 Task: Add a dependency to the task Develop a new online appointment scheduling system for a service provider , the existing task  Upgrade and migrate company customer relationship management (CRM) to a cloud-based solution in the project AgileHorizon
Action: Mouse moved to (66, 402)
Screenshot: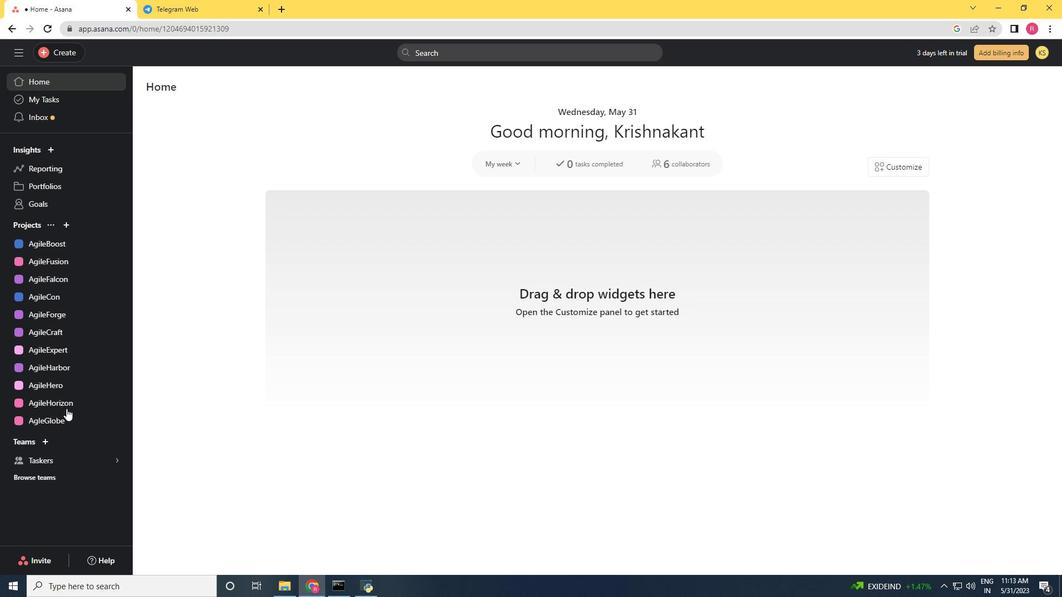 
Action: Mouse pressed left at (66, 402)
Screenshot: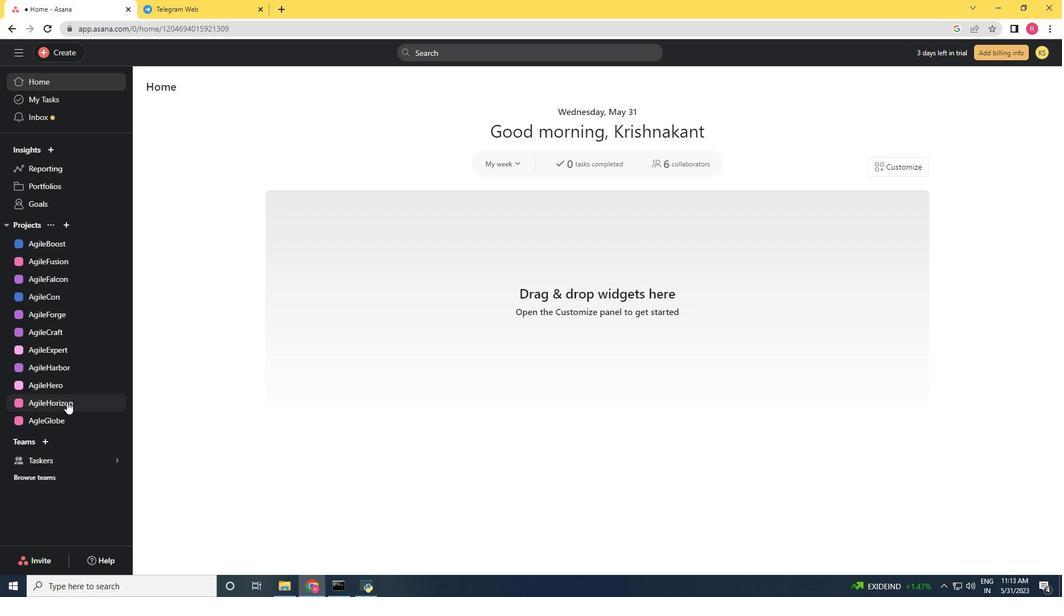 
Action: Mouse moved to (463, 391)
Screenshot: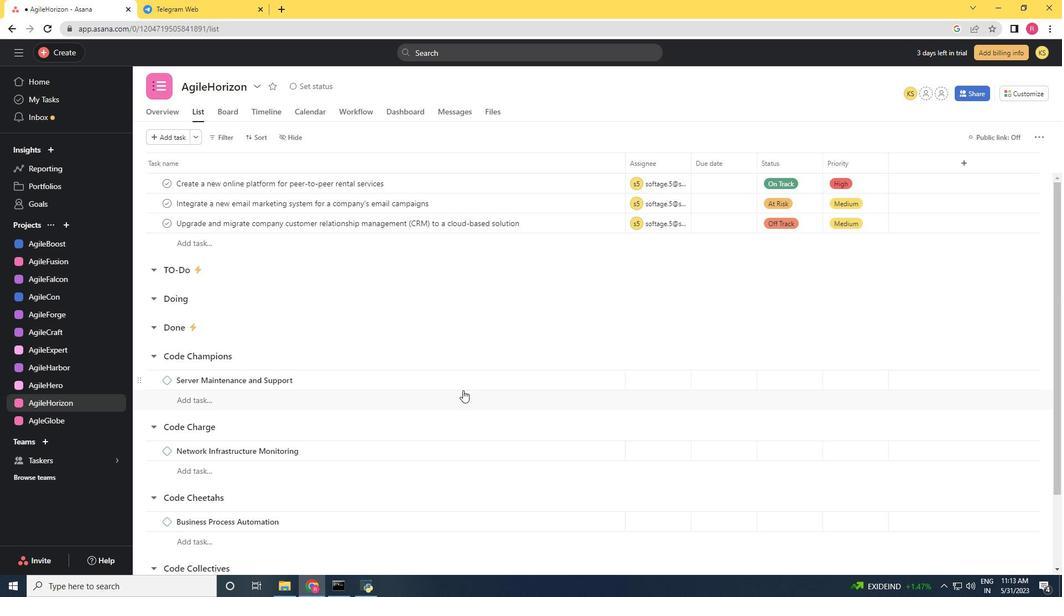 
Action: Mouse scrolled (463, 390) with delta (0, 0)
Screenshot: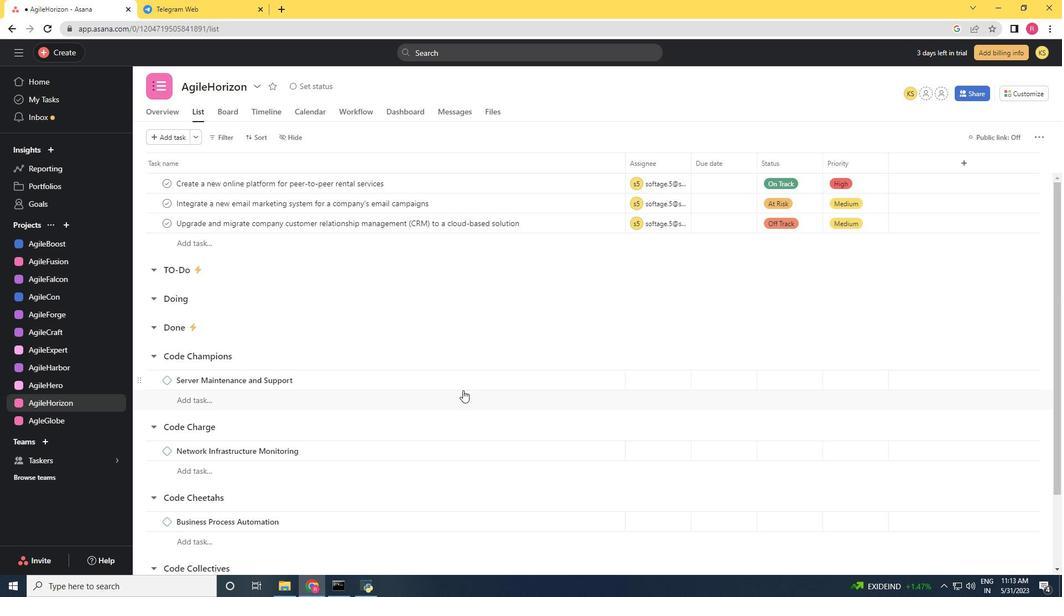 
Action: Mouse scrolled (463, 390) with delta (0, 0)
Screenshot: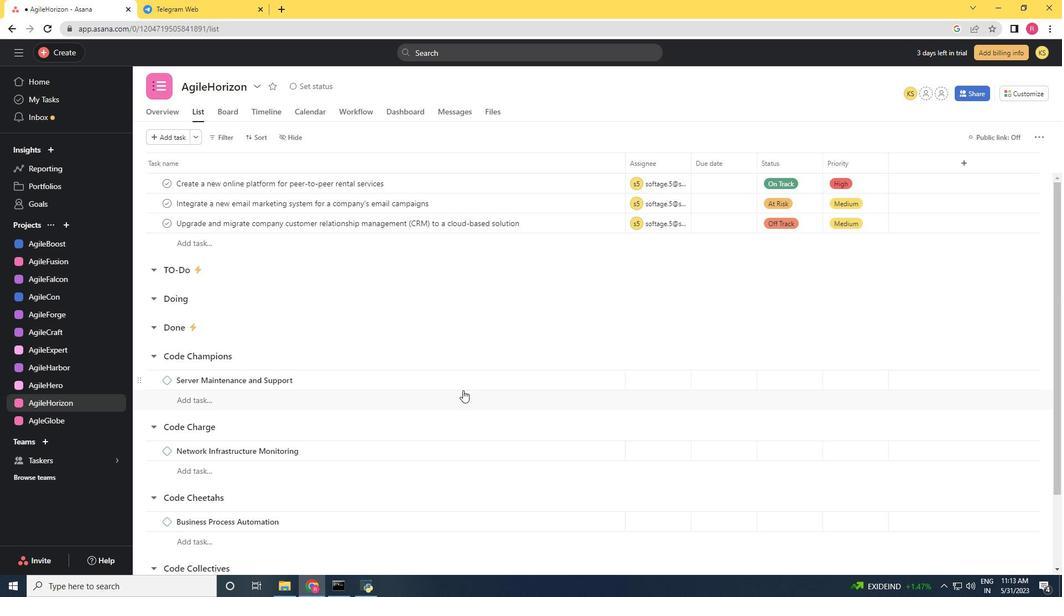 
Action: Mouse scrolled (463, 390) with delta (0, 0)
Screenshot: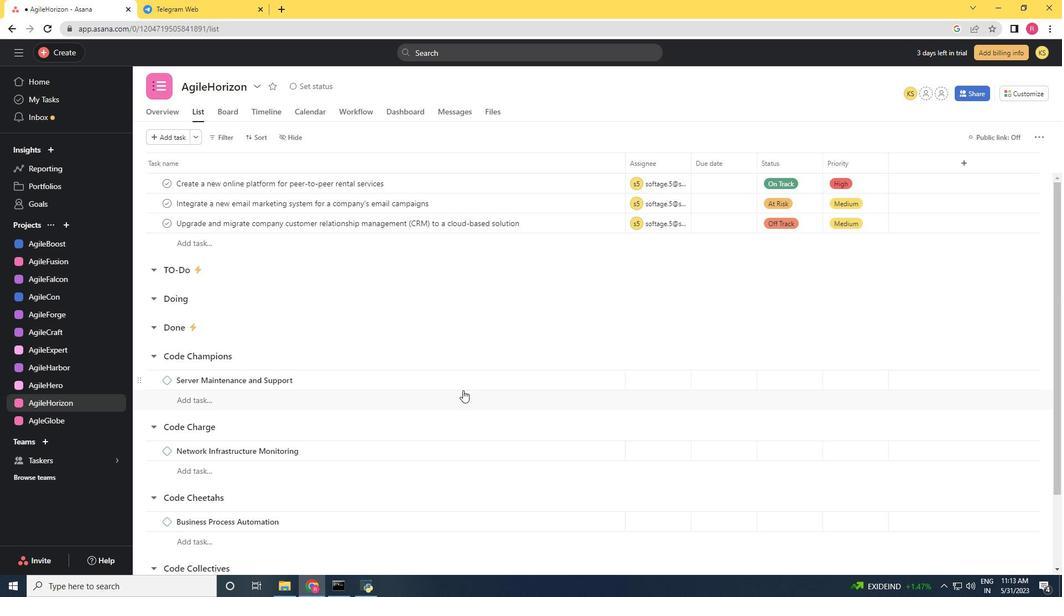 
Action: Mouse scrolled (463, 390) with delta (0, 0)
Screenshot: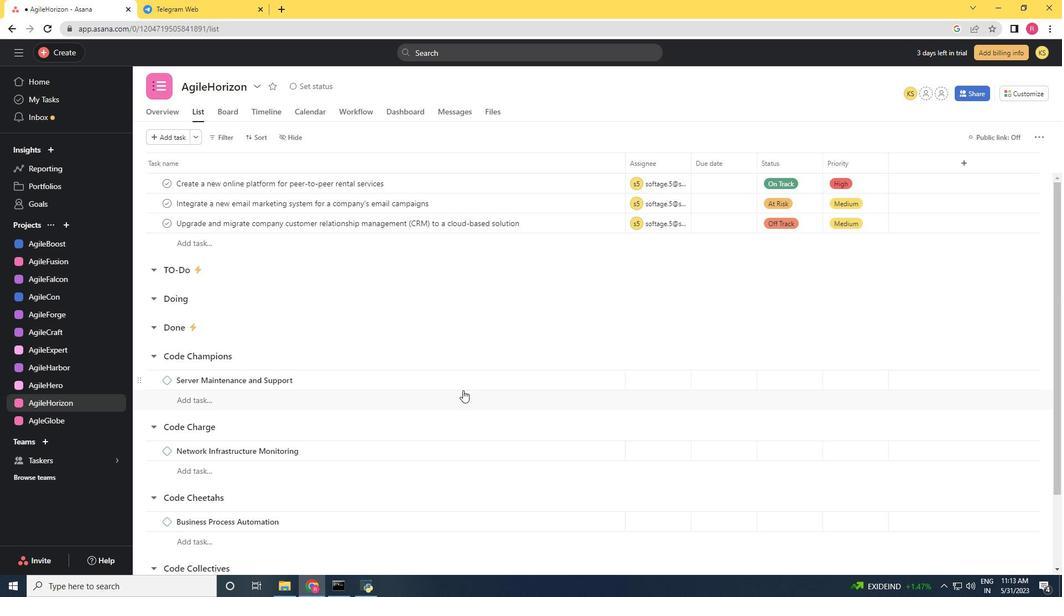 
Action: Mouse scrolled (463, 390) with delta (0, 0)
Screenshot: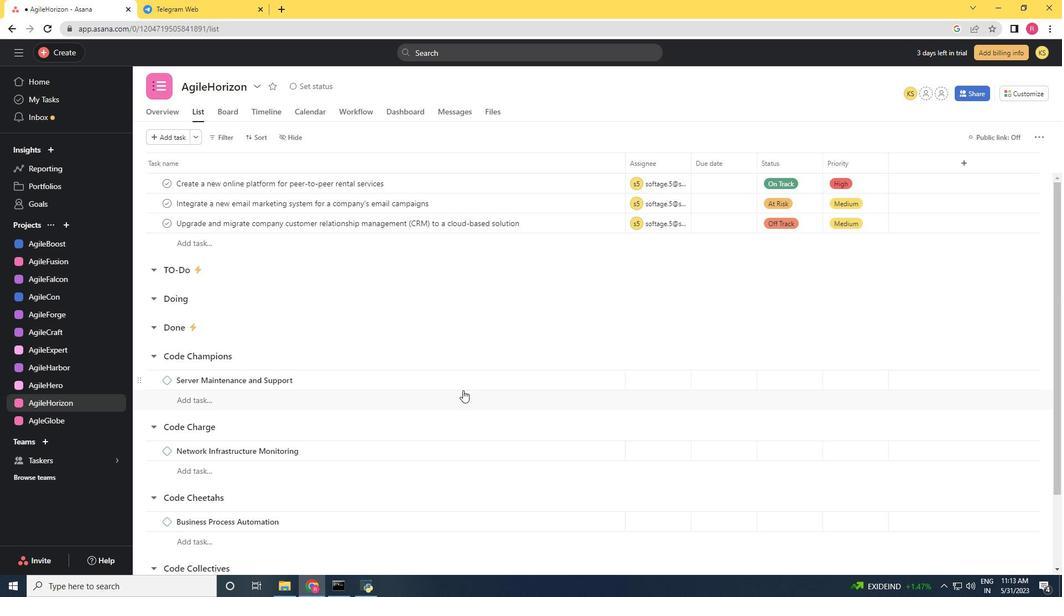 
Action: Mouse moved to (461, 396)
Screenshot: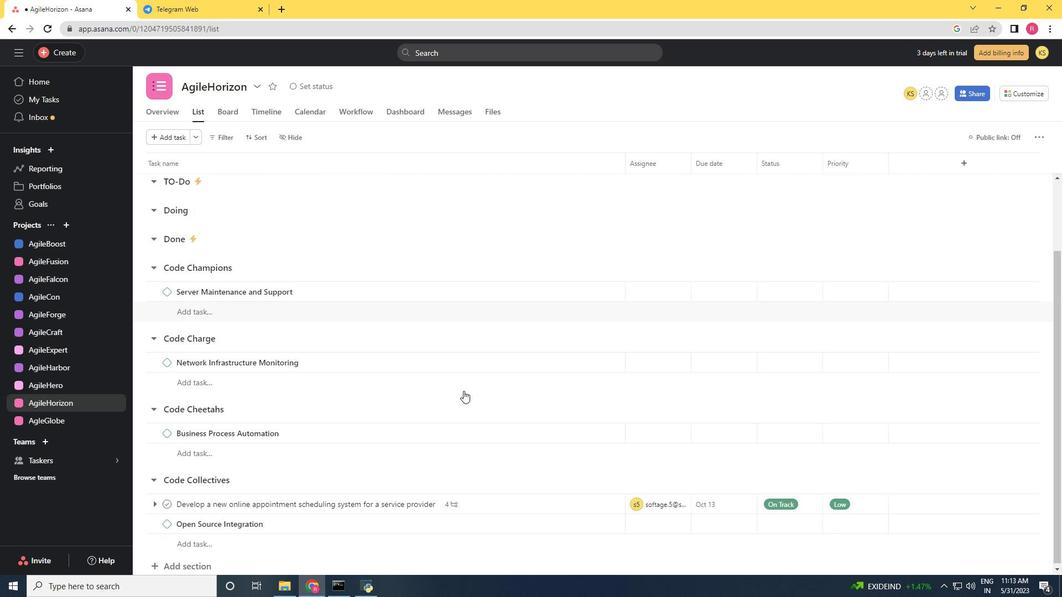 
Action: Mouse scrolled (461, 396) with delta (0, 0)
Screenshot: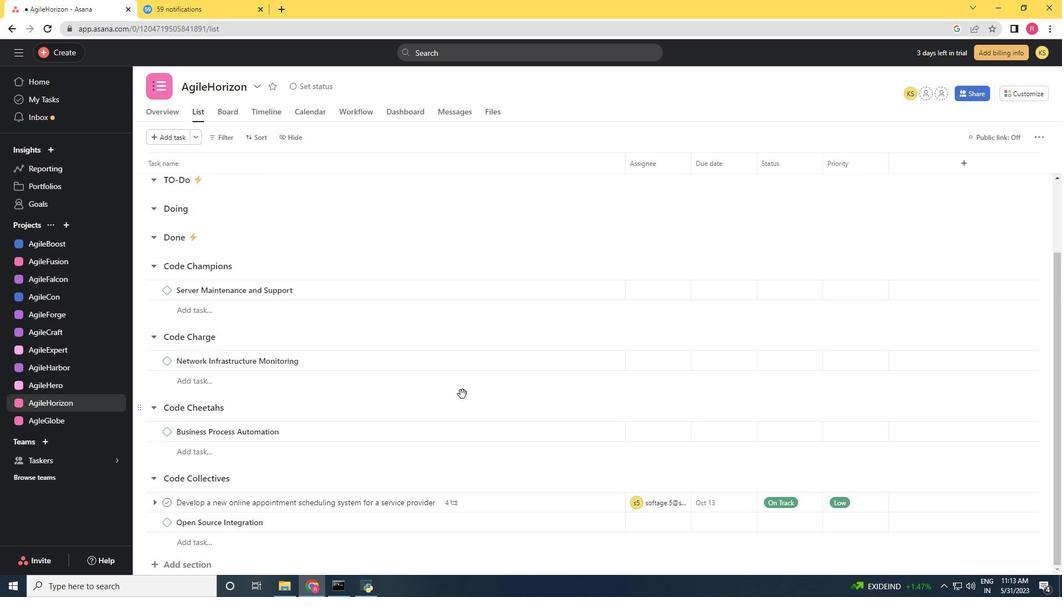 
Action: Mouse moved to (461, 397)
Screenshot: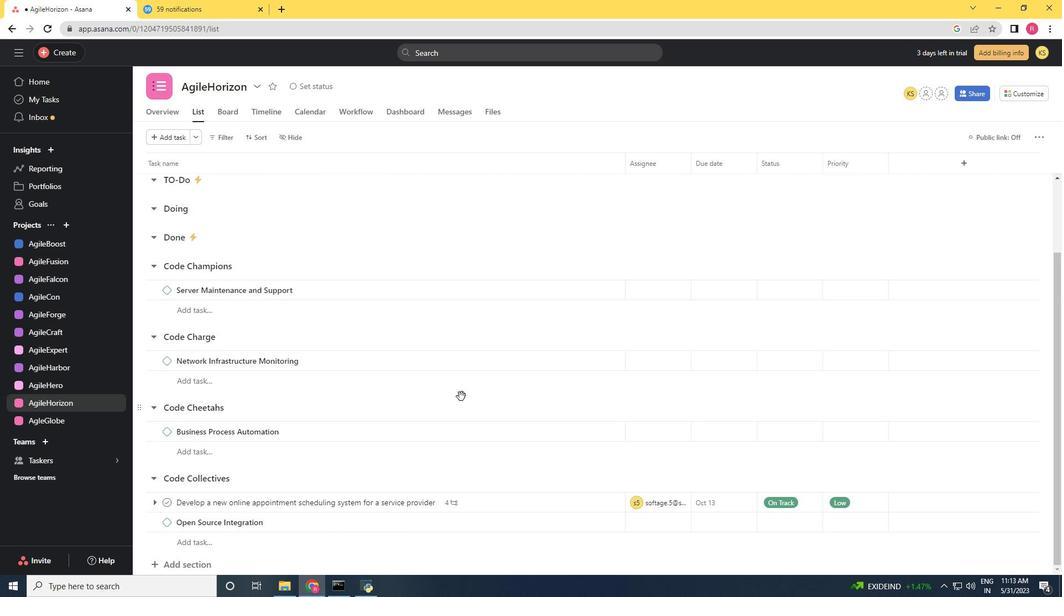 
Action: Mouse scrolled (461, 397) with delta (0, 0)
Screenshot: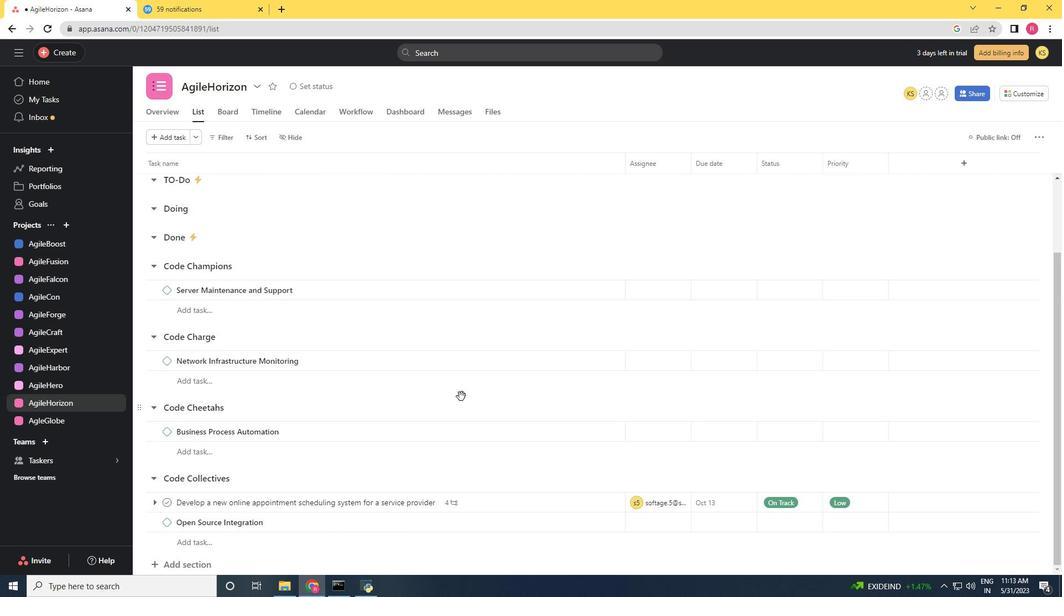 
Action: Mouse scrolled (461, 397) with delta (0, 0)
Screenshot: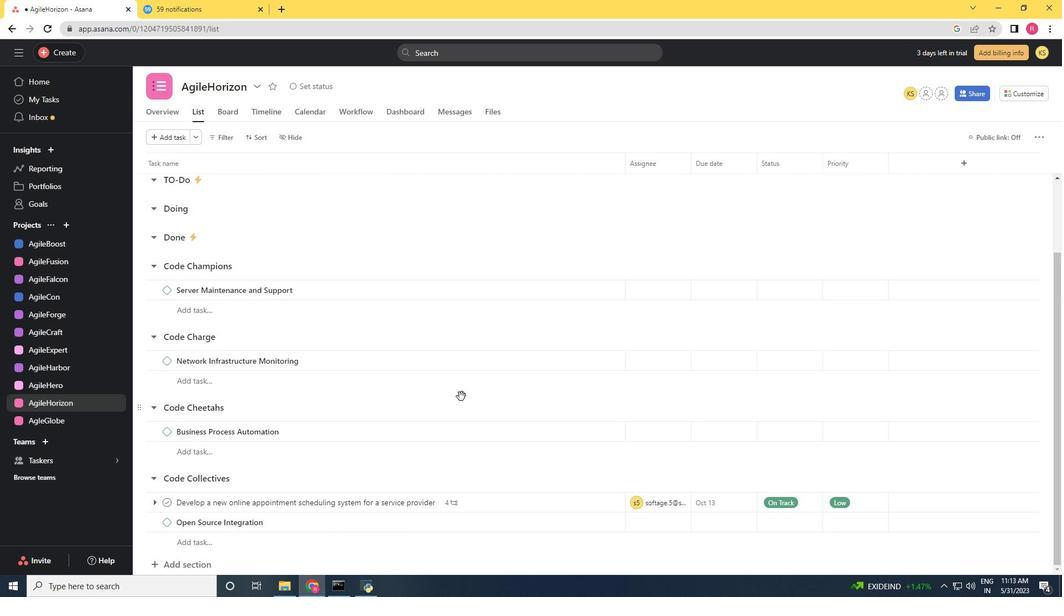 
Action: Mouse moved to (518, 502)
Screenshot: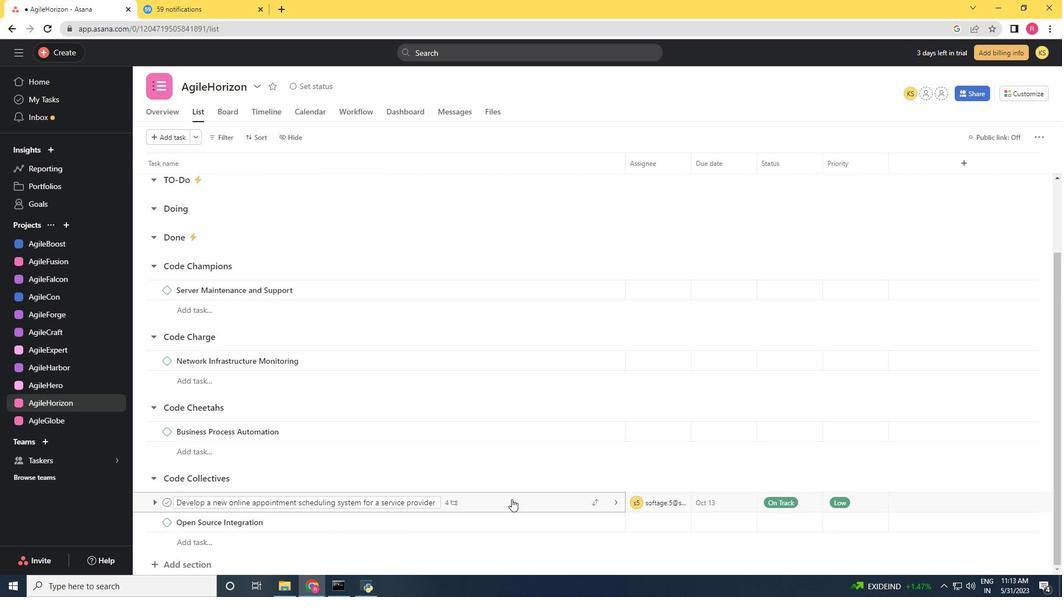 
Action: Mouse pressed left at (518, 502)
Screenshot: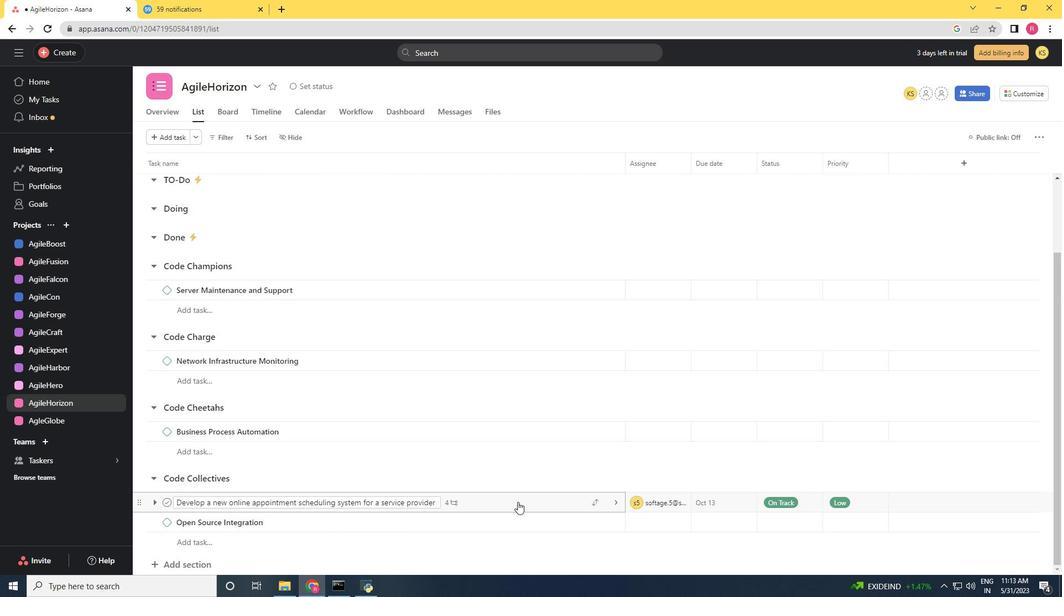 
Action: Mouse moved to (803, 321)
Screenshot: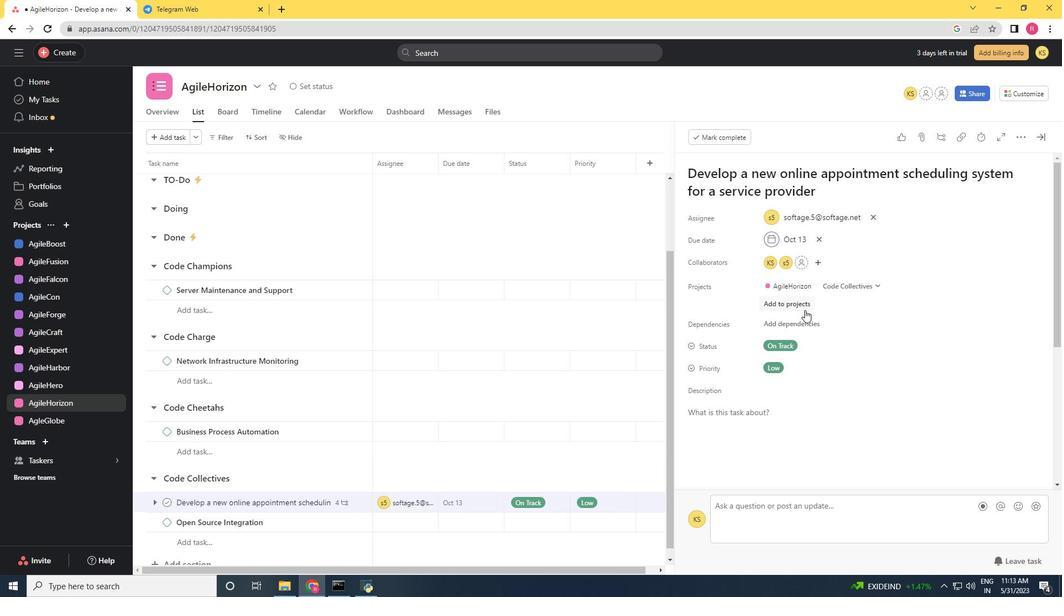 
Action: Mouse pressed left at (803, 321)
Screenshot: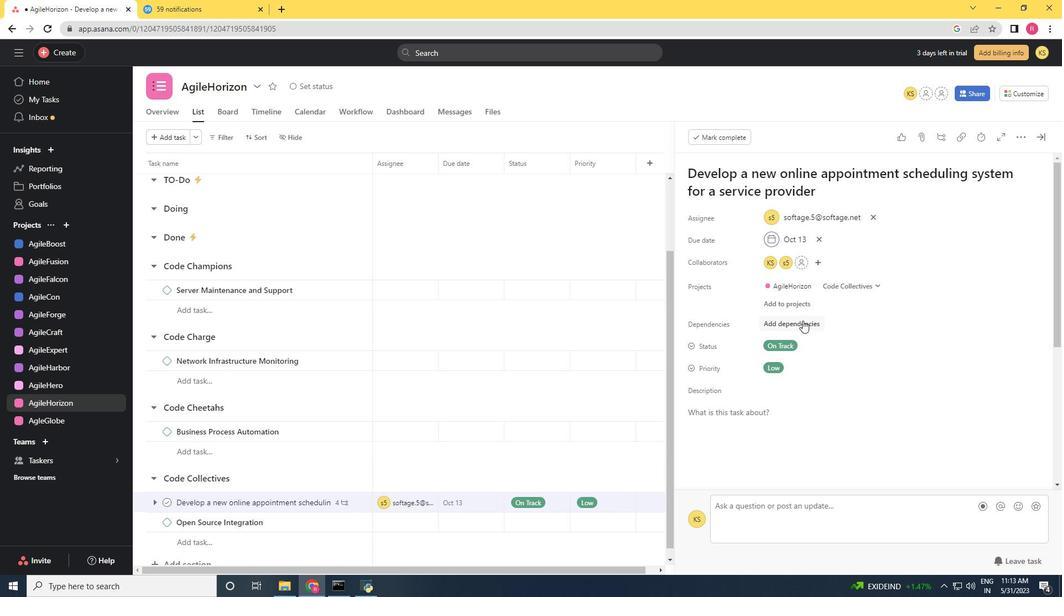 
Action: Key pressed <Key.shift><Key.shift><Key.shift><Key.shift><Key.shift><Key.shift><Key.shift><Key.shift><Key.shift><Key.shift><Key.shift><Key.shift><Key.shift><Key.shift><Key.shift><Key.shift><Key.shift><Key.shift><Key.shift><Key.shift><Key.shift><Key.shift><Key.shift><Key.shift><Key.shift><Key.shift><Key.shift><Key.shift><Key.shift><Key.shift><Key.shift><Key.shift><Key.shift><Key.shift><Key.shift><Key.shift><Key.shift><Key.shift><Key.shift><Key.shift><Key.shift><Key.shift><Key.shift><Key.shift><Key.shift><Key.shift><Key.shift><Key.shift><Key.shift><Key.shift><Key.shift><Key.shift><Key.shift><Key.shift>Upgrae<Key.backspace><Key.backspace><Key.backspace>rade<Key.space>and<Key.space>migration<Key.space>company<Key.space>da<Key.backspace><Key.backspace><Key.backspace><Key.space>cu<Key.backspace><Key.backspace>
Screenshot: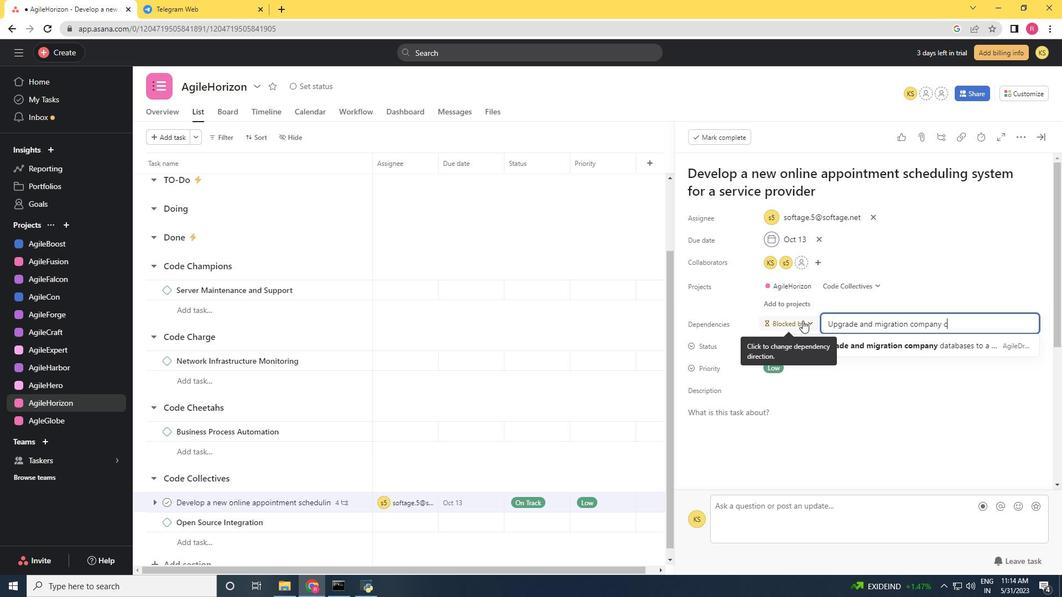 
Action: Mouse moved to (958, 340)
Screenshot: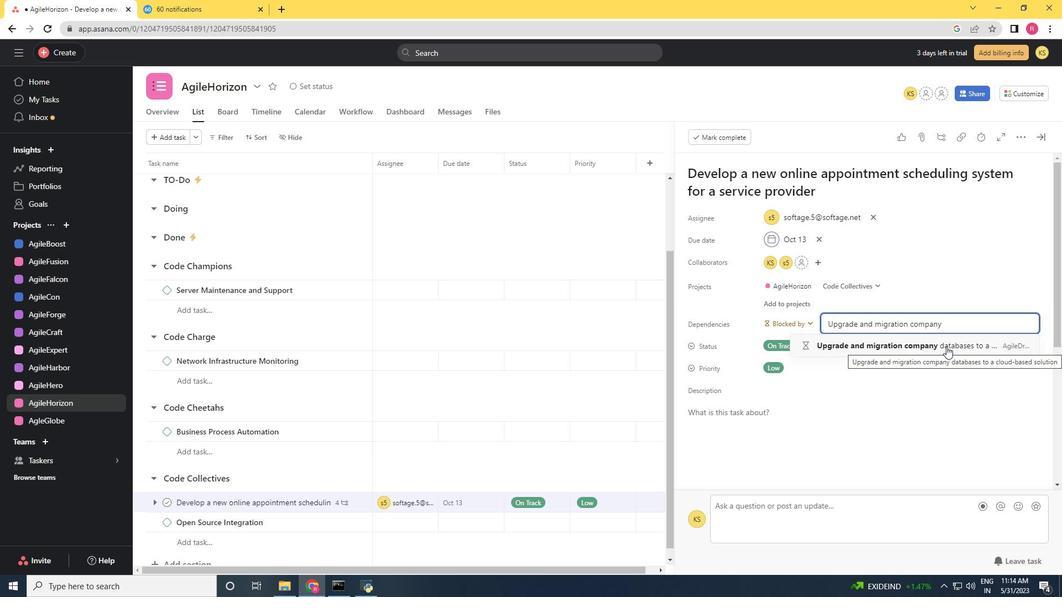 
Action: Key pressed <Key.backspace><Key.backspace><Key.backspace><Key.backspace><Key.backspace><Key.backspace><Key.backspace><Key.backspace><Key.backspace><Key.backspace><Key.backspace><Key.backspace><Key.backspace><Key.backspace><Key.backspace><Key.backspace><Key.backspace><Key.backspace><Key.backspace><Key.backspace><Key.backspace><Key.backspace><Key.backspace><Key.backspace><Key.backspace><Key.backspace><Key.backspace><Key.backspace><Key.backspace><Key.backspace><Key.backspace><Key.backspace><Key.backspace><Key.backspace><Key.backspace><Key.backspace><Key.backspace><Key.backspace>crm
Screenshot: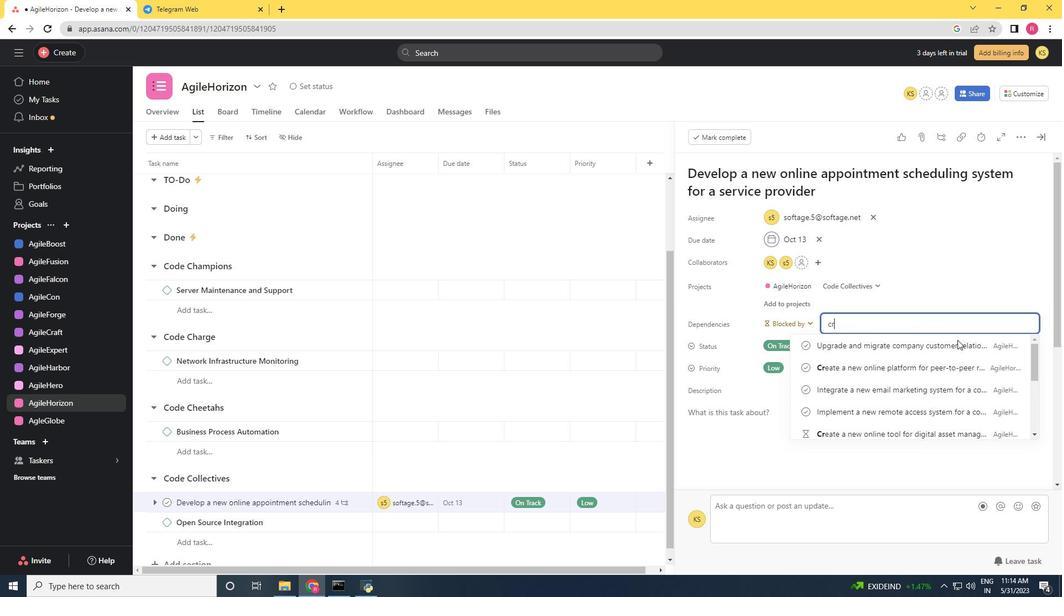 
Action: Mouse moved to (944, 344)
Screenshot: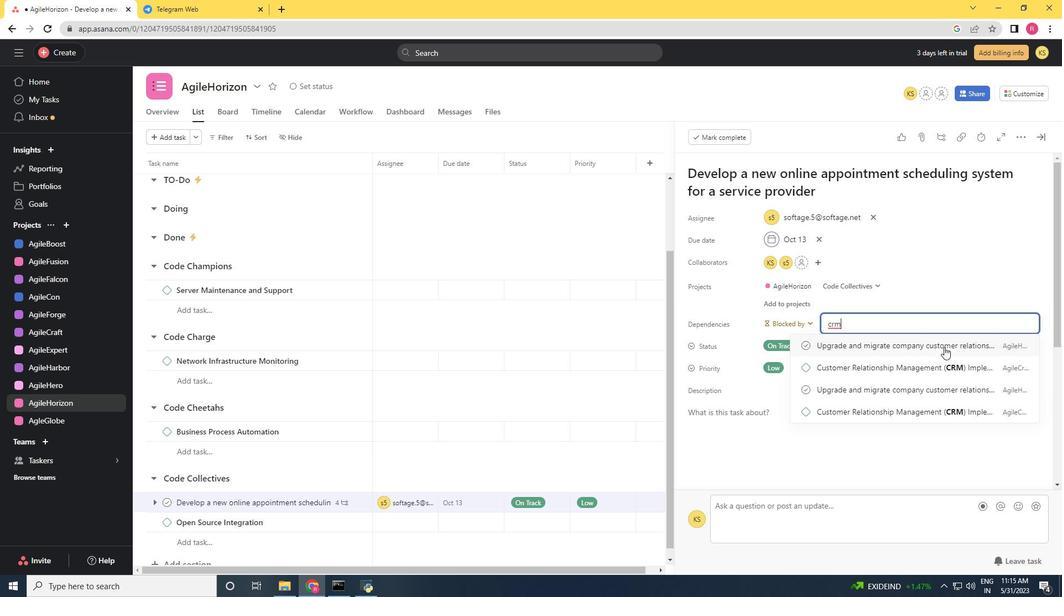 
Action: Mouse pressed left at (944, 344)
Screenshot: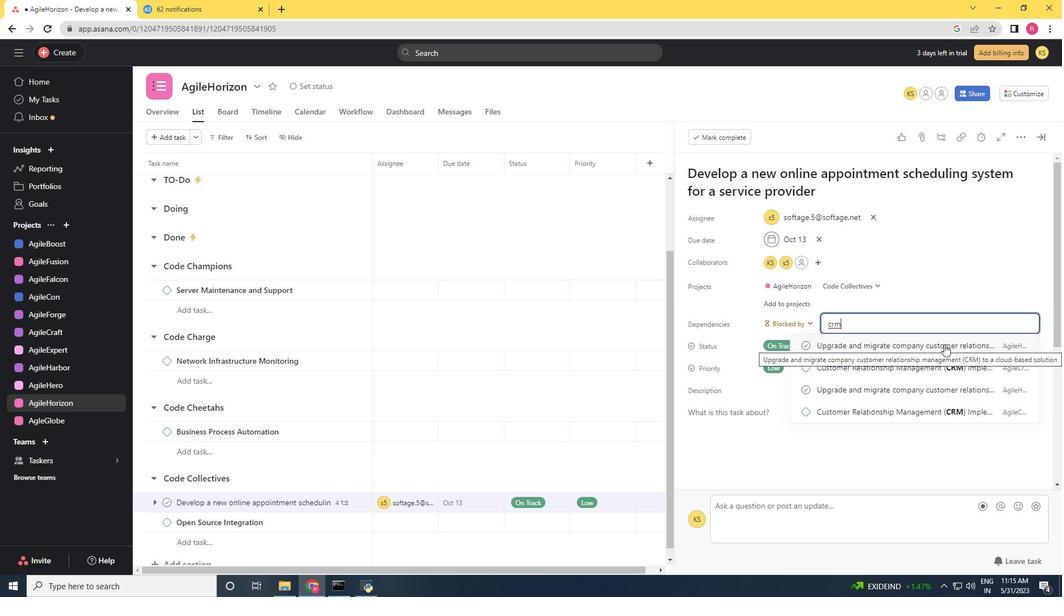 
